 Task: Create a task  Create a data backup and recovery plan for a company's IT infrastructure , assign it to team member softage.5@softage.net in the project AdaptFlow and update the status of the task to  Off Track , set the priority of the task to Medium
Action: Mouse moved to (64, 58)
Screenshot: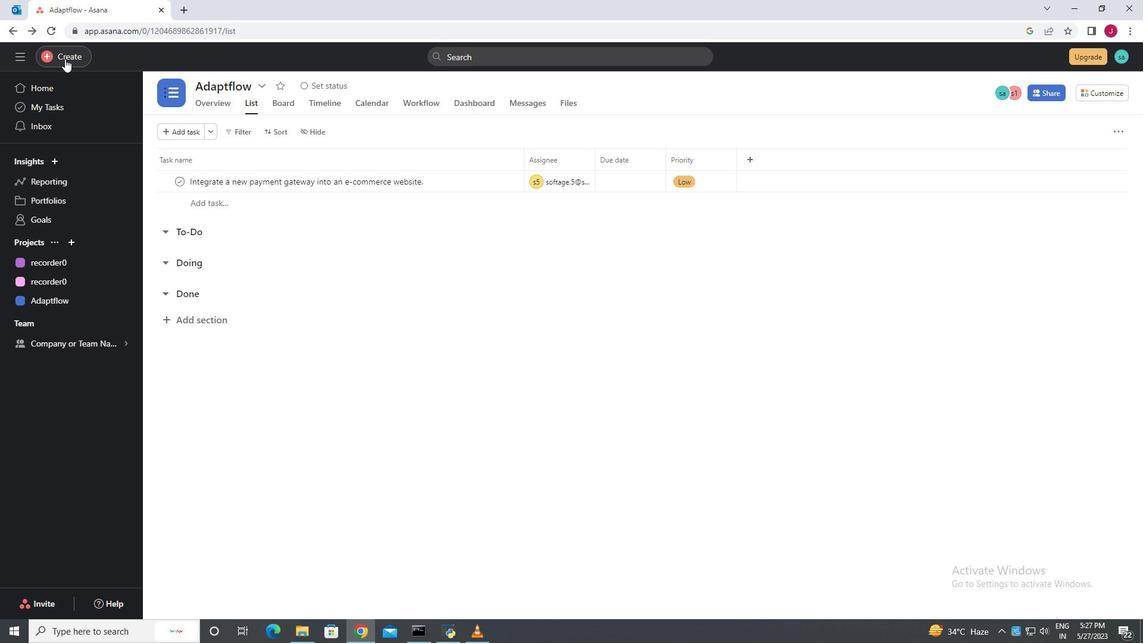 
Action: Mouse pressed left at (64, 58)
Screenshot: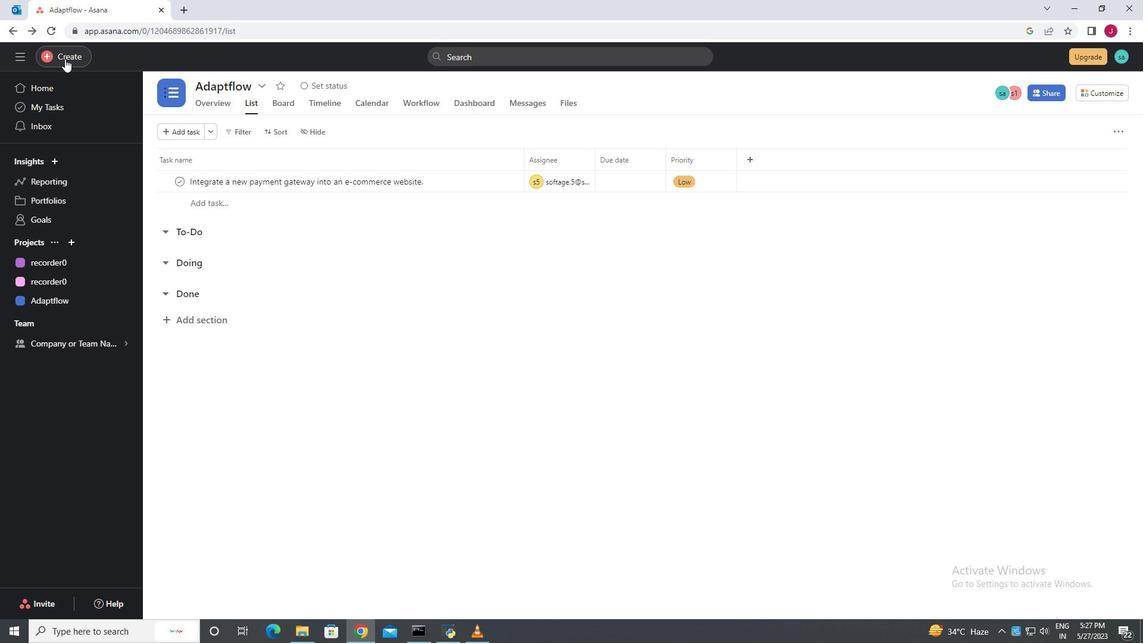 
Action: Mouse moved to (141, 56)
Screenshot: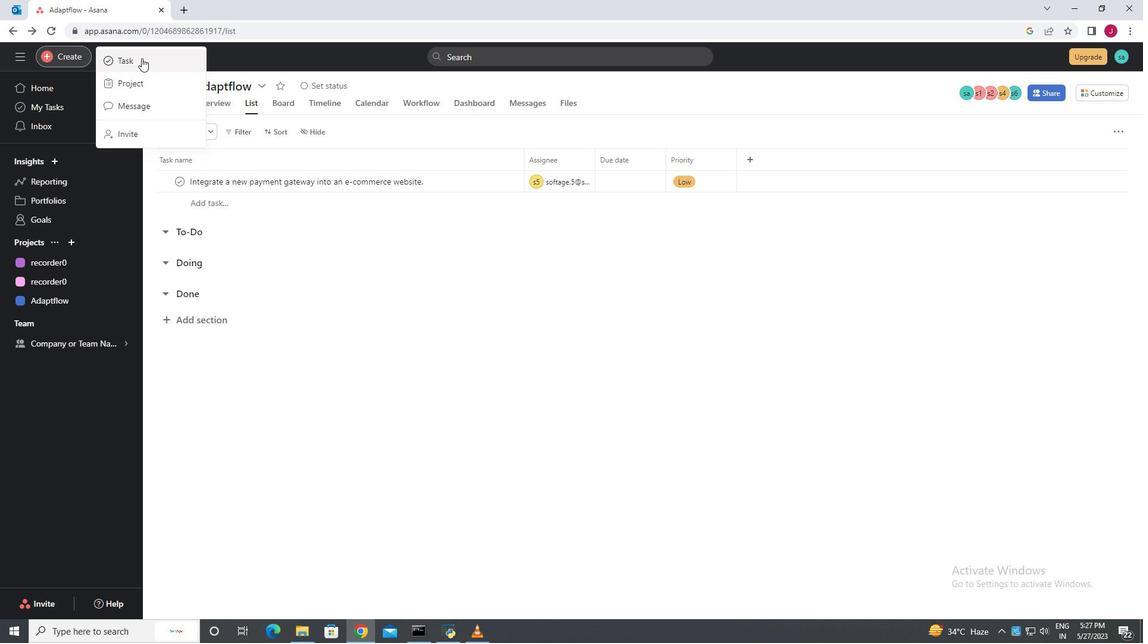 
Action: Mouse pressed left at (141, 56)
Screenshot: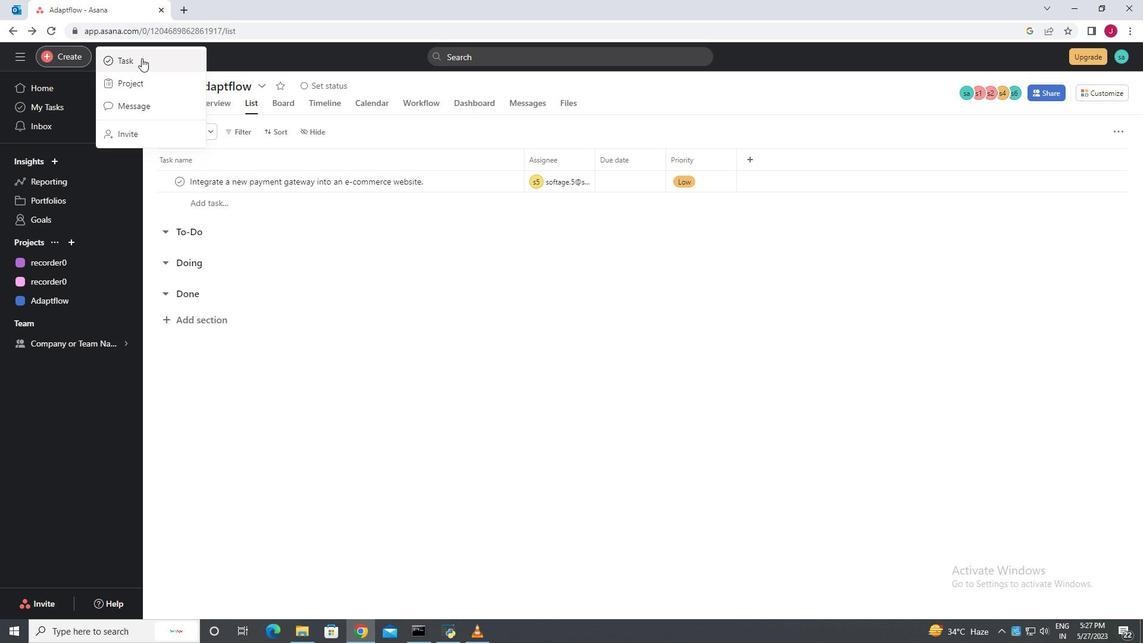 
Action: Mouse moved to (867, 368)
Screenshot: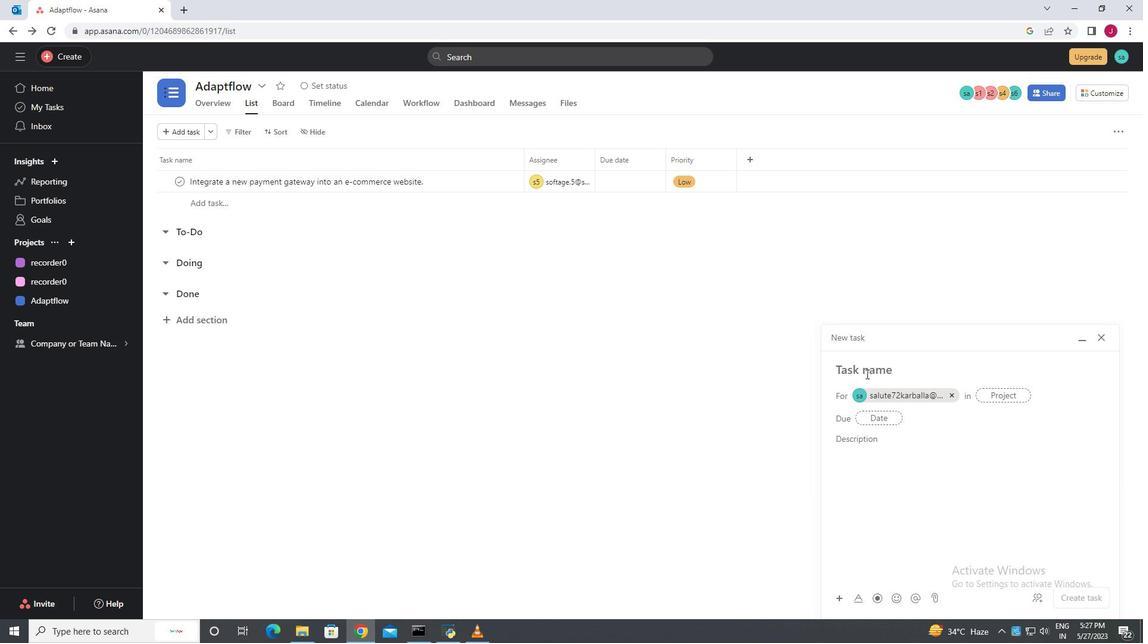 
Action: Mouse pressed left at (867, 368)
Screenshot: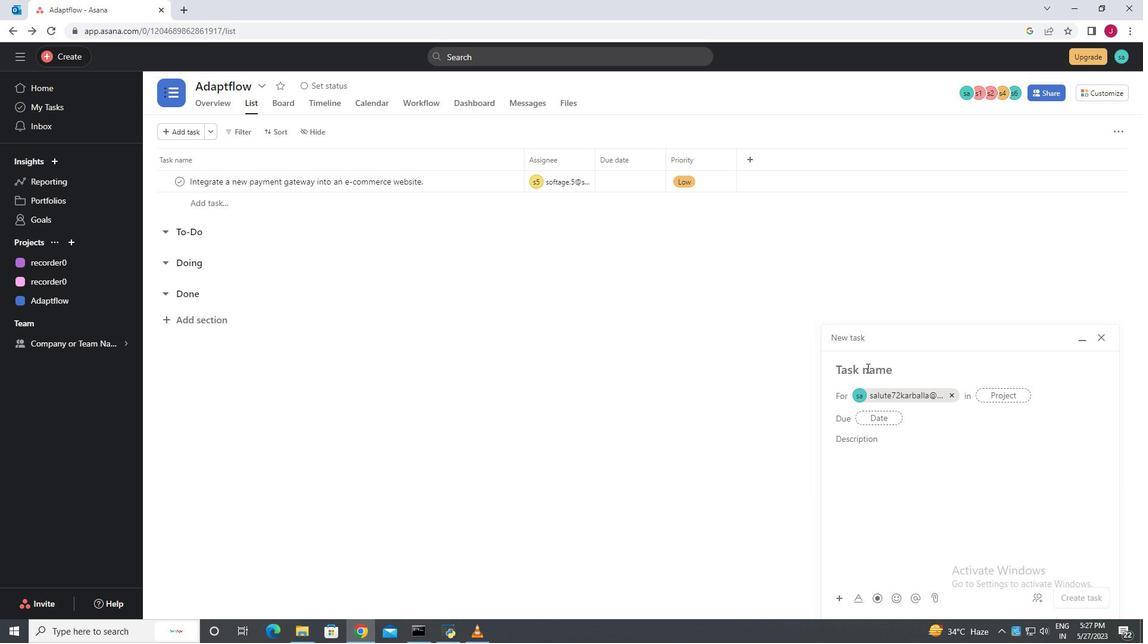 
Action: Key pressed <Key.caps_lock>C<Key.caps_lock>reate<Key.space>a<Key.space>data<Key.space>backp<Key.backspace>up<Key.space>and<Key.space>recovery<Key.space>plan<Key.space>for<Key.space>a<Key.space>company<Key.space><Key.backspace>s<Key.space>
Screenshot: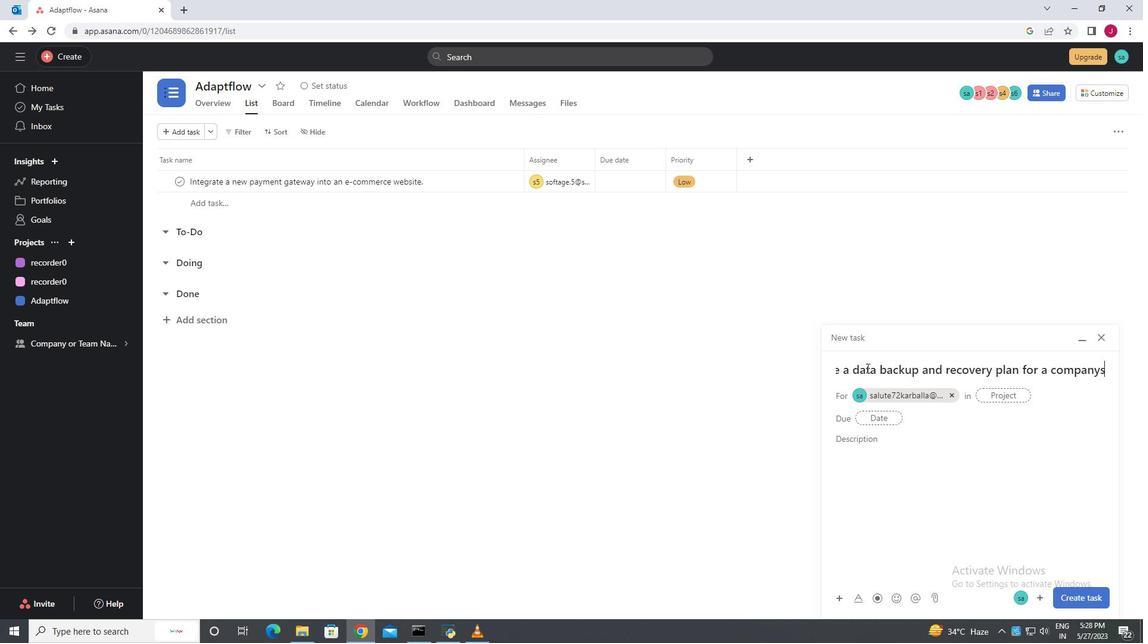 
Action: Mouse moved to (1067, 373)
Screenshot: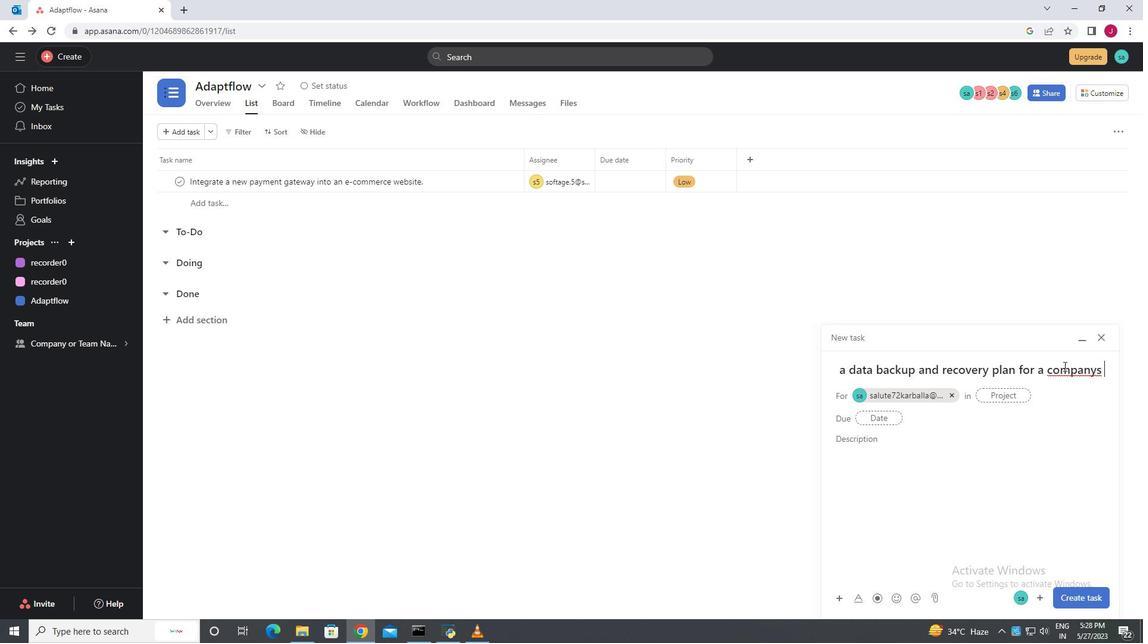 
Action: Mouse pressed right at (1067, 373)
Screenshot: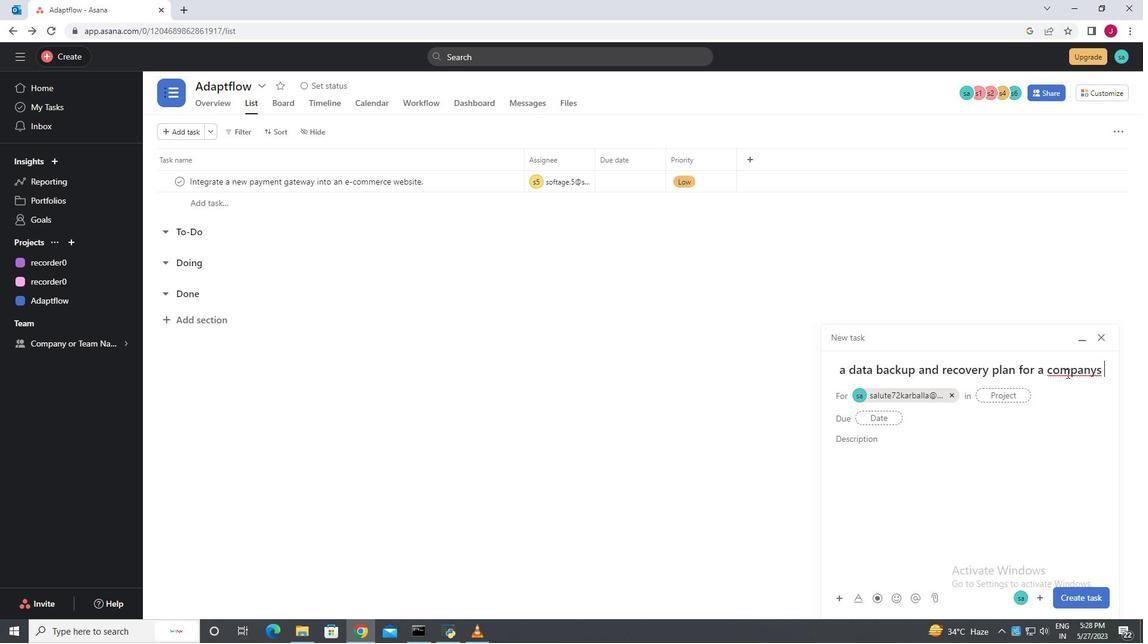 
Action: Mouse moved to (1042, 381)
Screenshot: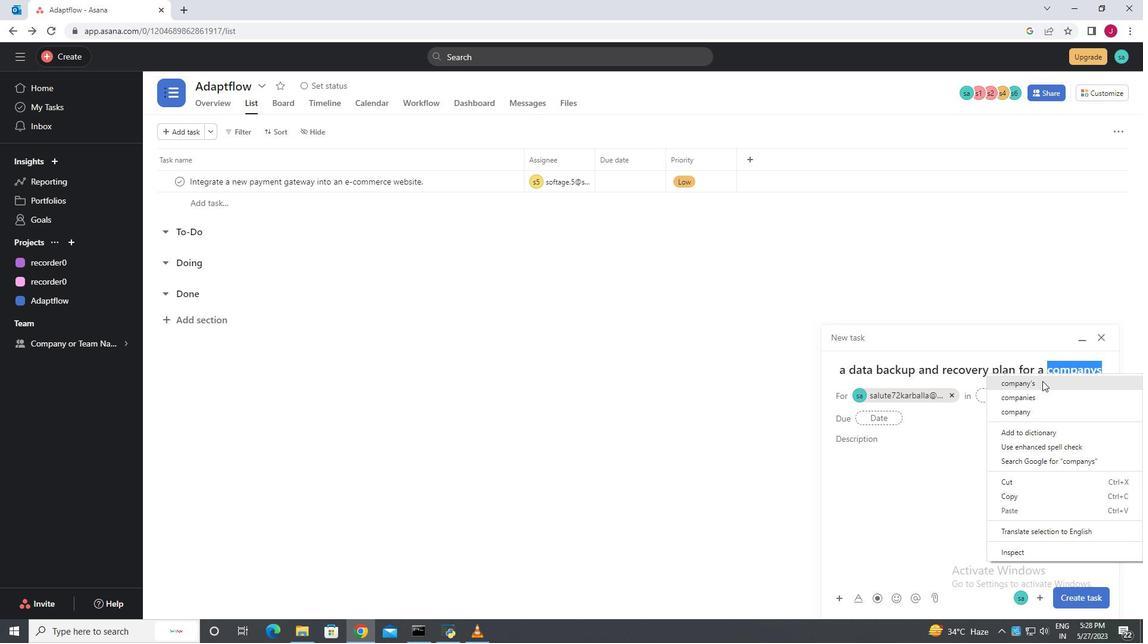 
Action: Mouse pressed left at (1042, 381)
Screenshot: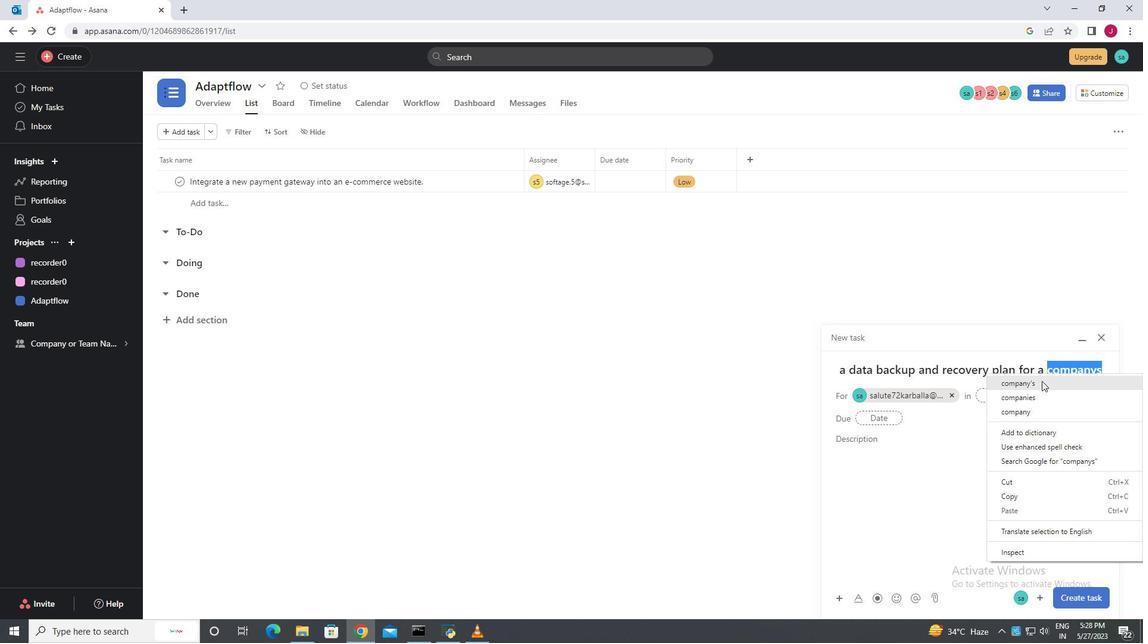 
Action: Key pressed <Key.space><Key.caps_lock>IT<Key.space><Key.caps_lock>infrastructure<Key.space>
Screenshot: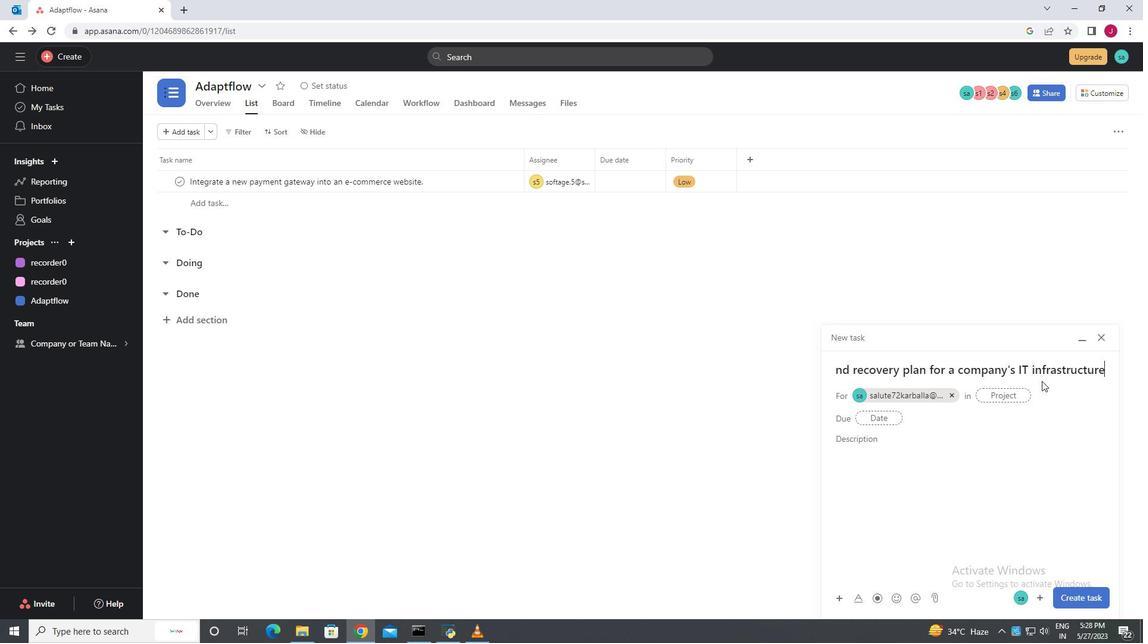 
Action: Mouse moved to (952, 395)
Screenshot: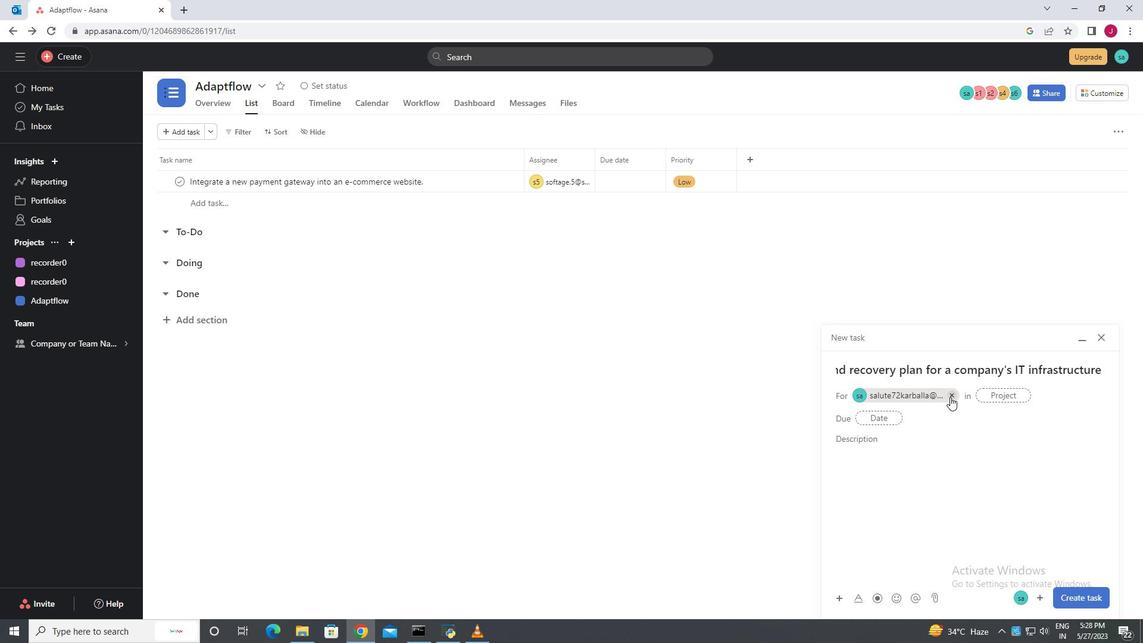 
Action: Mouse pressed left at (952, 395)
Screenshot: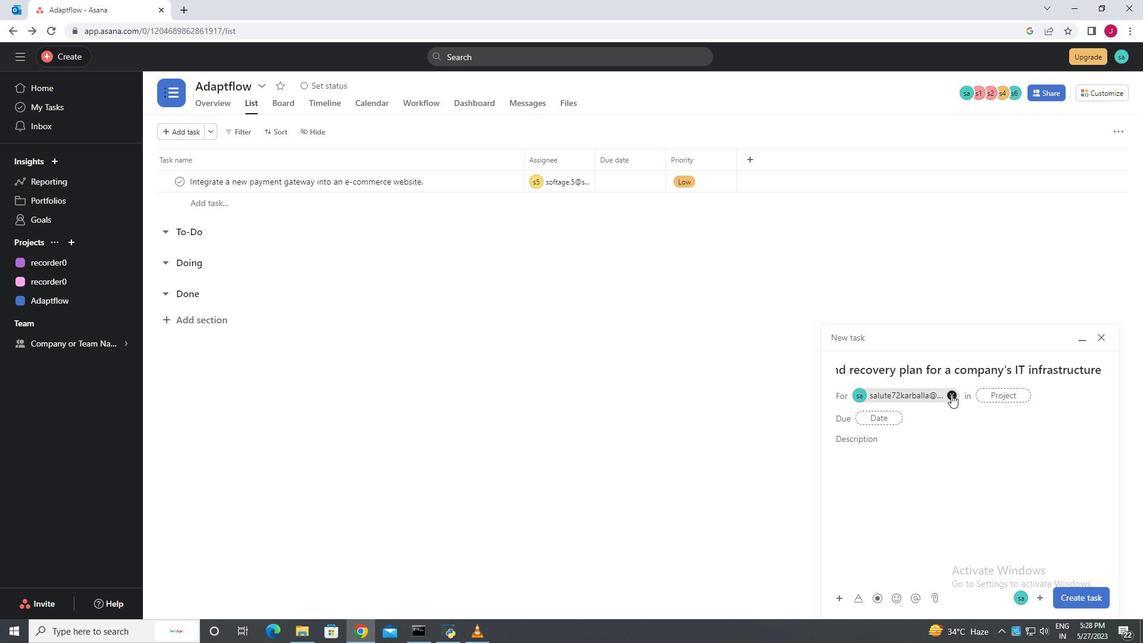 
Action: Mouse moved to (886, 394)
Screenshot: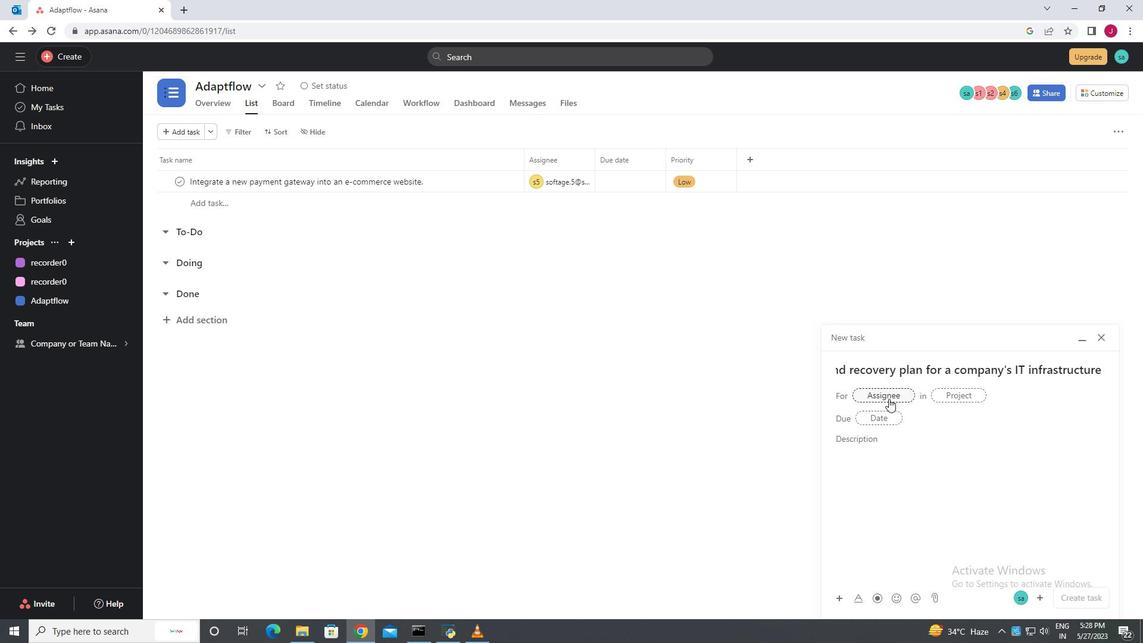 
Action: Mouse pressed left at (886, 394)
Screenshot: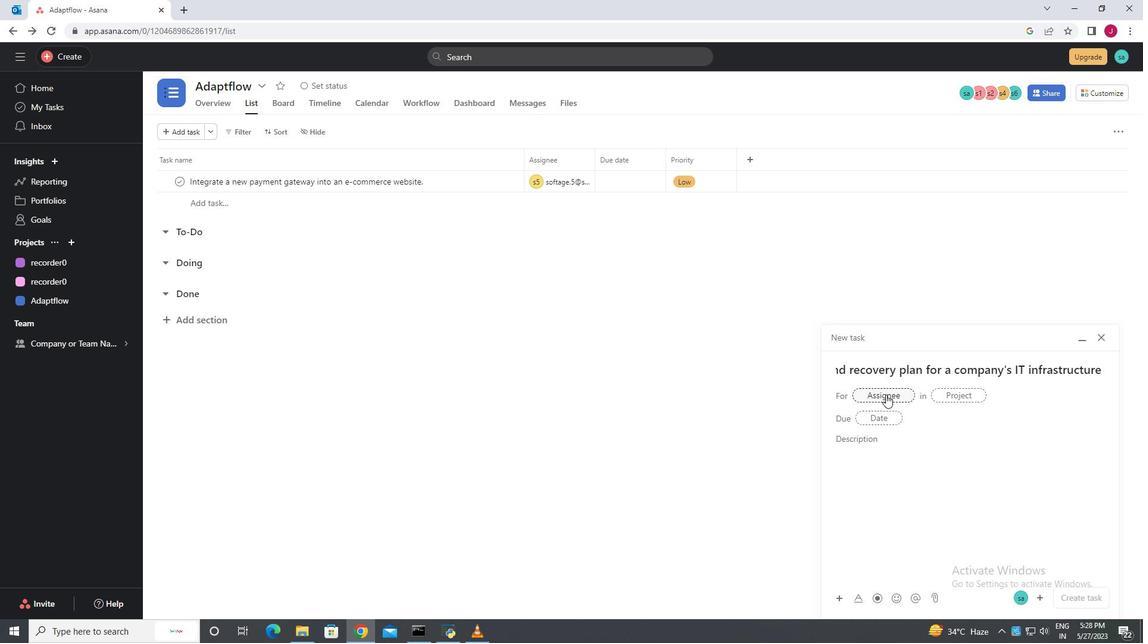 
Action: Key pressed softage.5
Screenshot: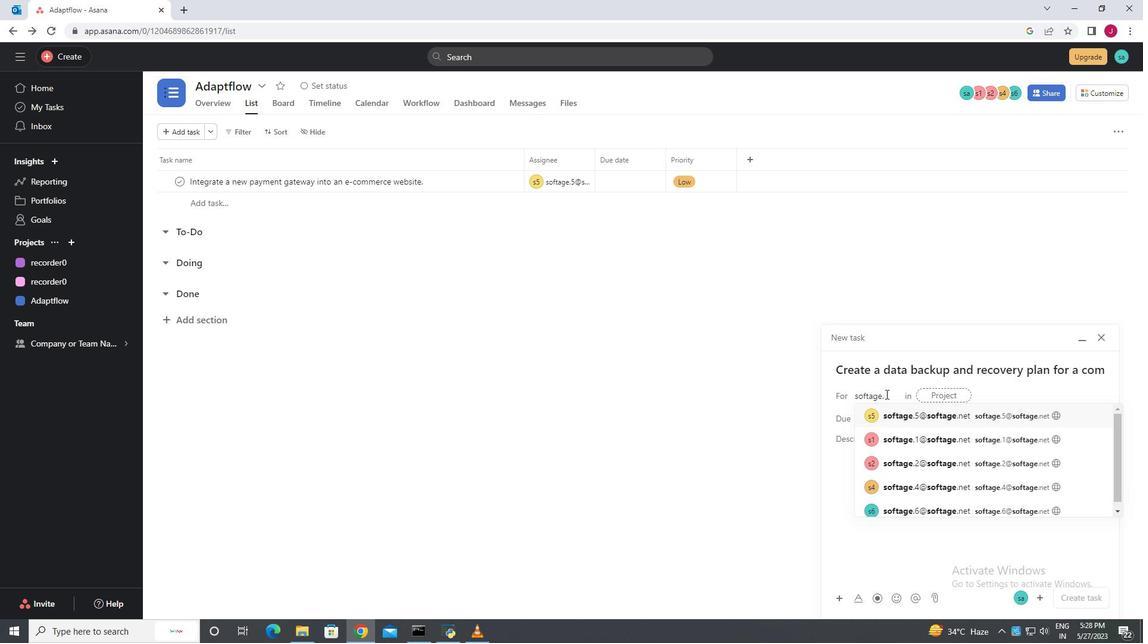 
Action: Mouse moved to (937, 419)
Screenshot: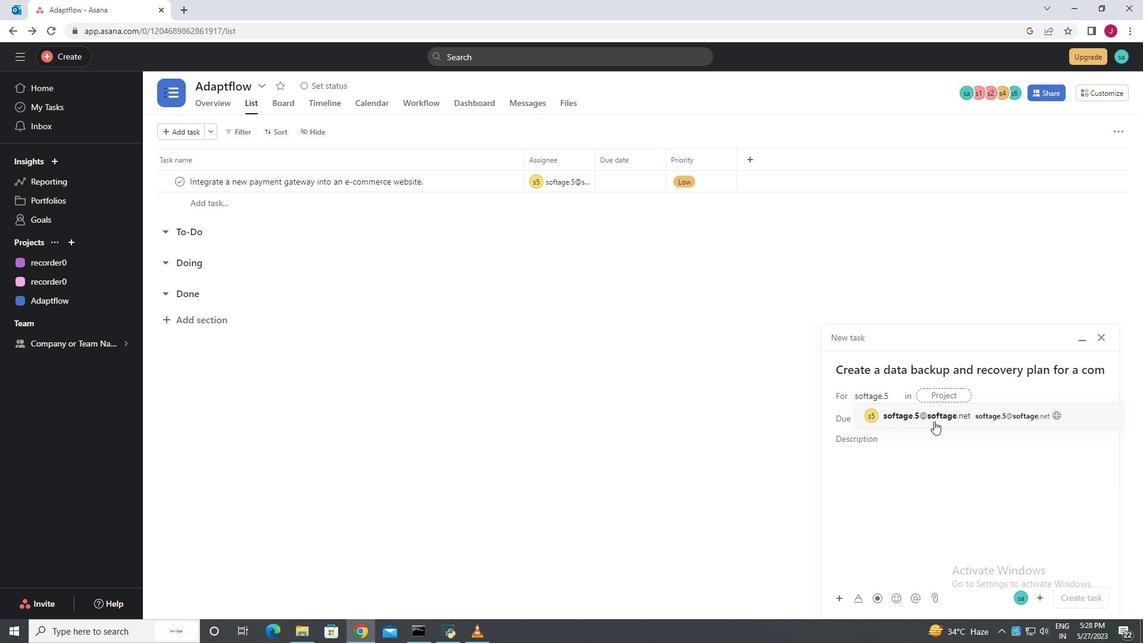 
Action: Mouse pressed left at (937, 419)
Screenshot: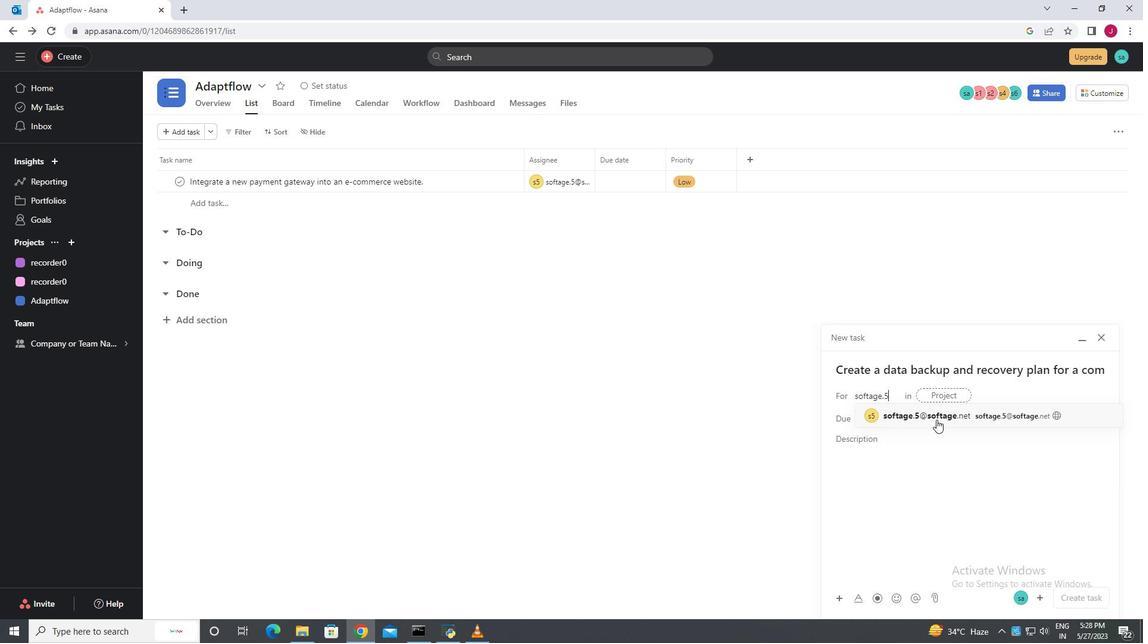 
Action: Mouse moved to (750, 418)
Screenshot: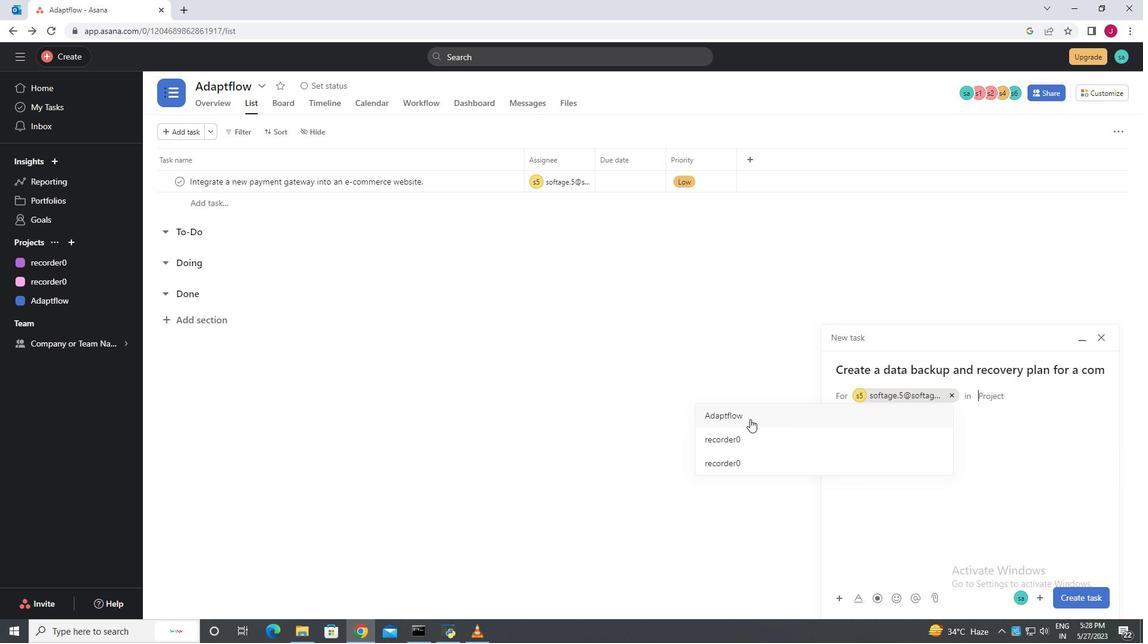 
Action: Mouse pressed left at (750, 418)
Screenshot: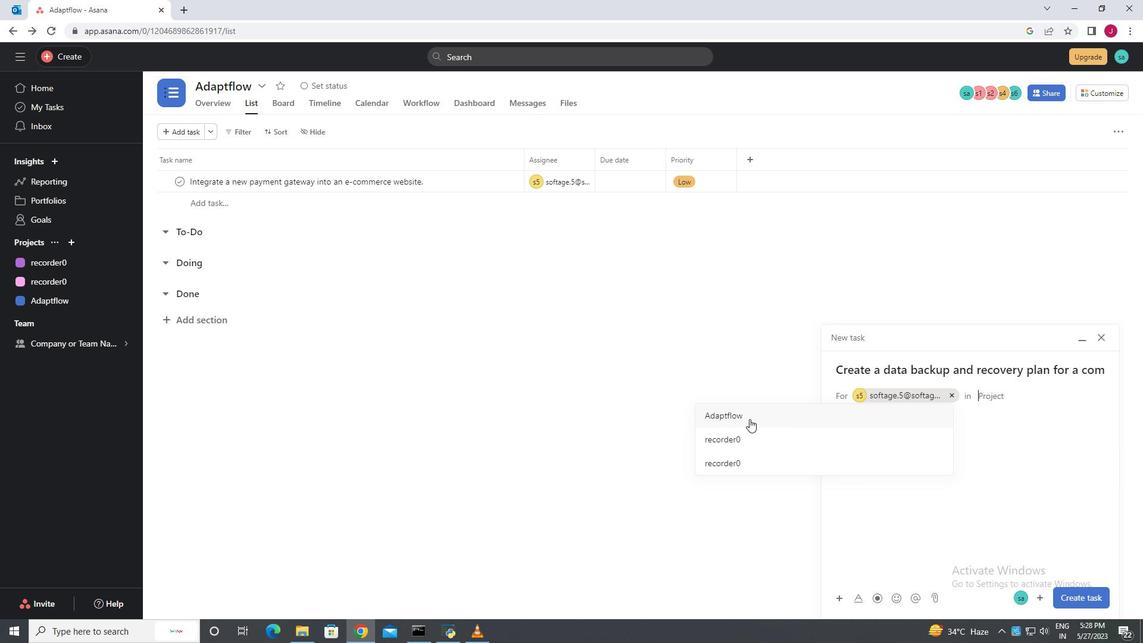 
Action: Mouse moved to (898, 443)
Screenshot: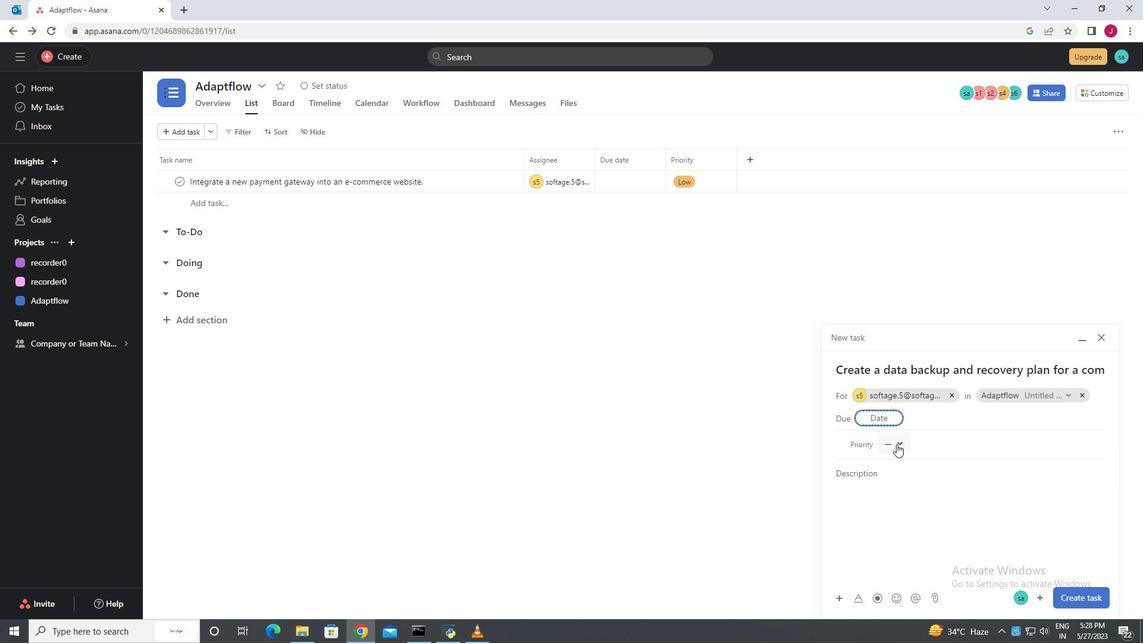 
Action: Mouse pressed left at (898, 443)
Screenshot: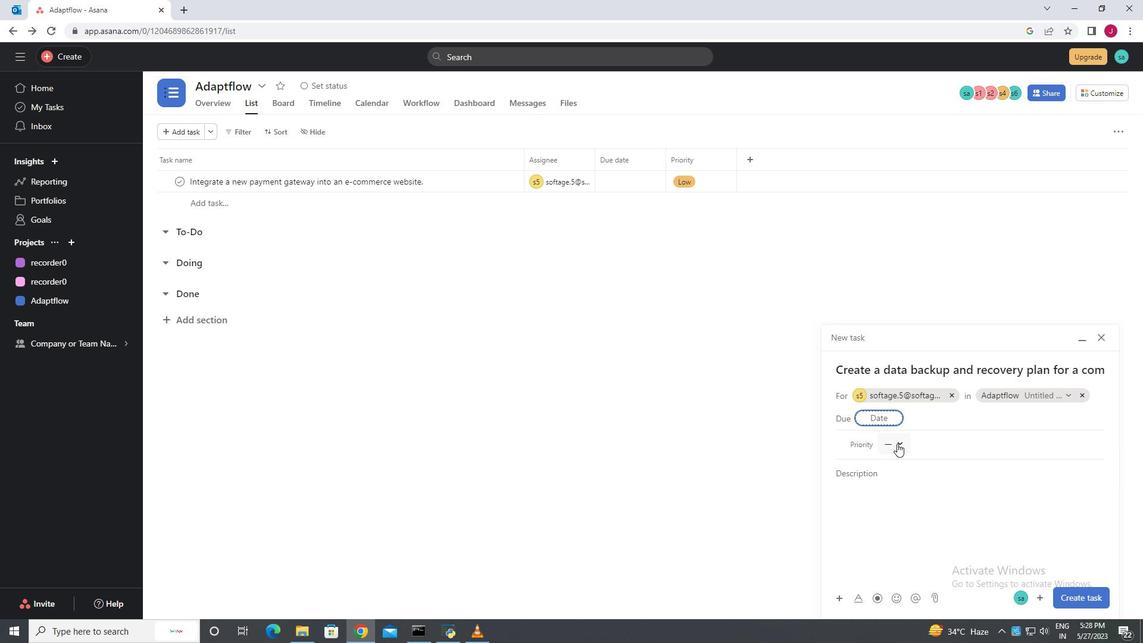 
Action: Mouse moved to (922, 502)
Screenshot: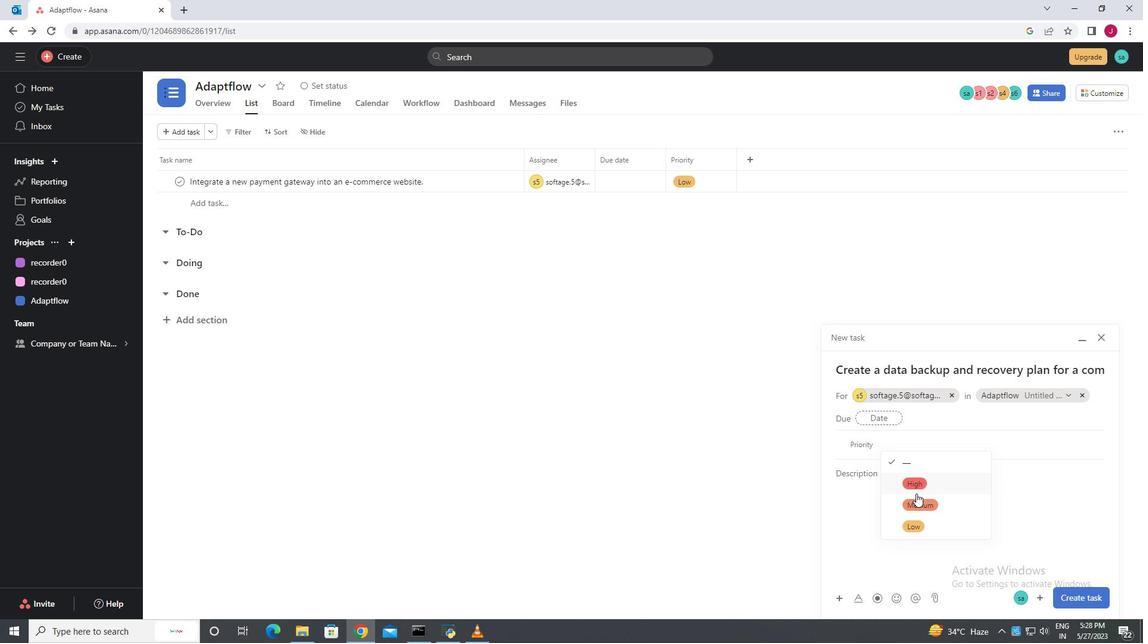 
Action: Mouse pressed left at (922, 502)
Screenshot: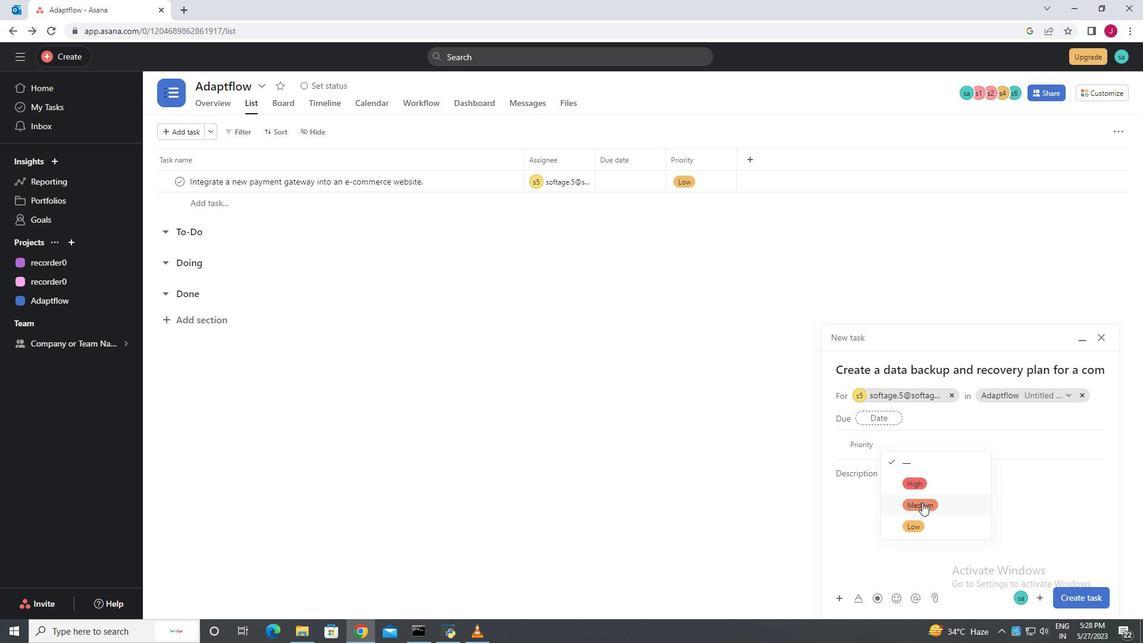 
Action: Mouse moved to (1019, 601)
Screenshot: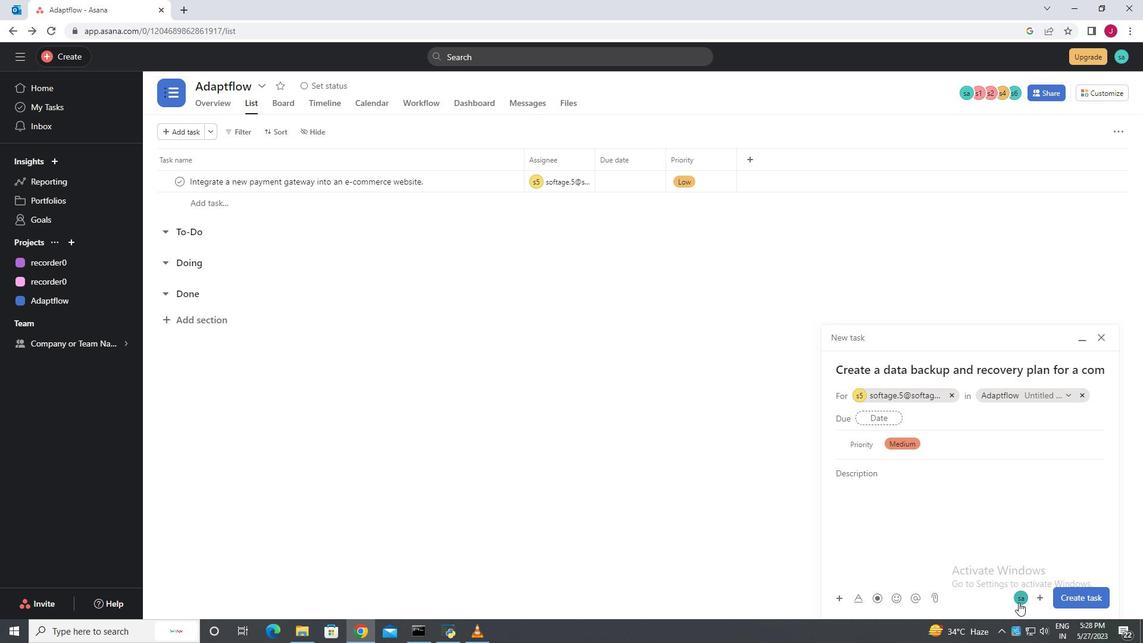 
Action: Mouse pressed left at (1019, 601)
Screenshot: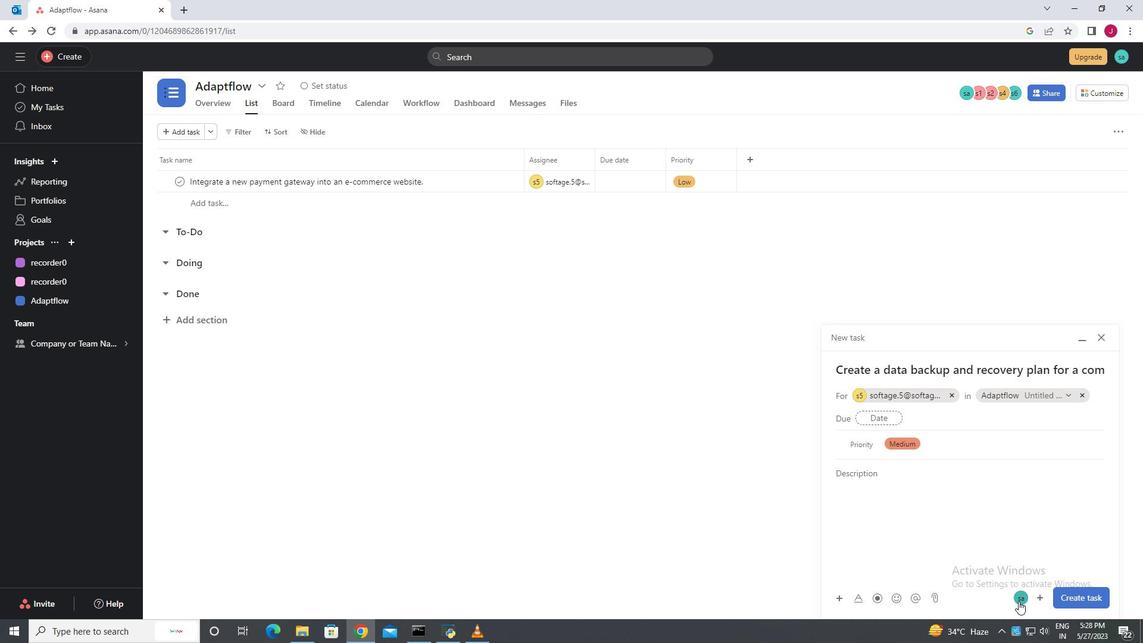 
Action: Mouse moved to (984, 598)
Screenshot: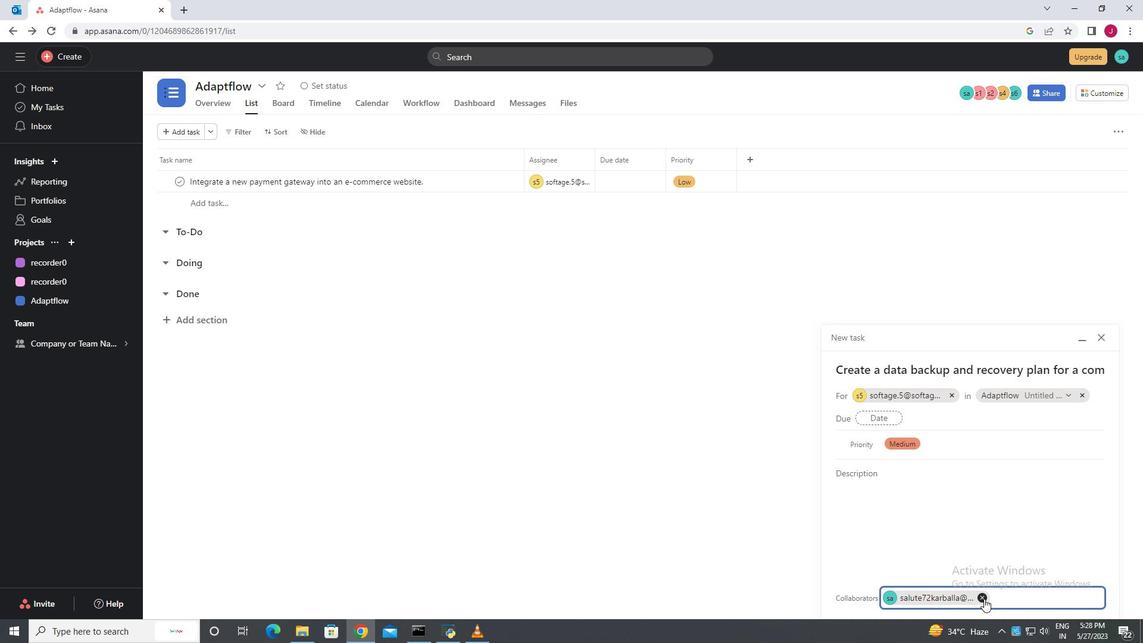 
Action: Mouse pressed left at (984, 598)
Screenshot: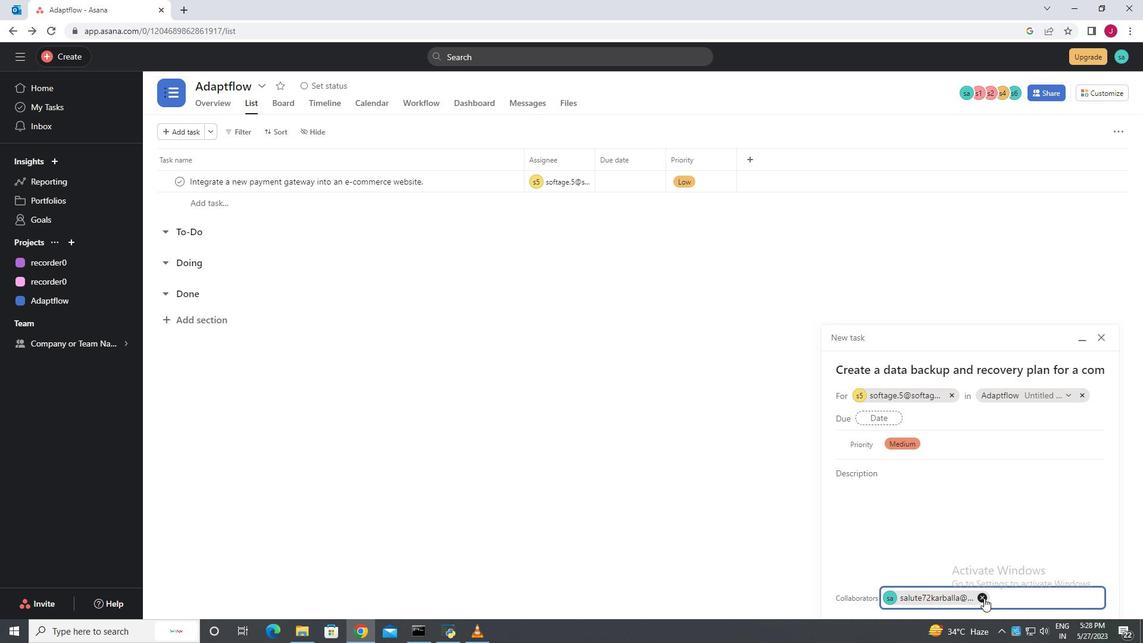 
Action: Key pressed softage.5
Screenshot: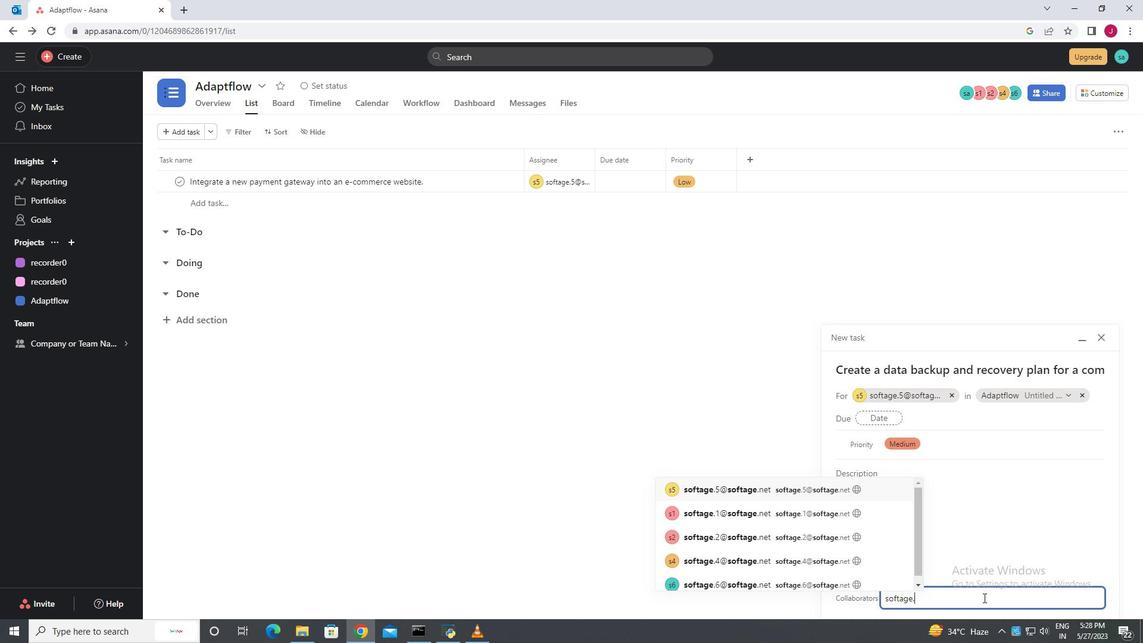 
Action: Mouse moved to (748, 580)
Screenshot: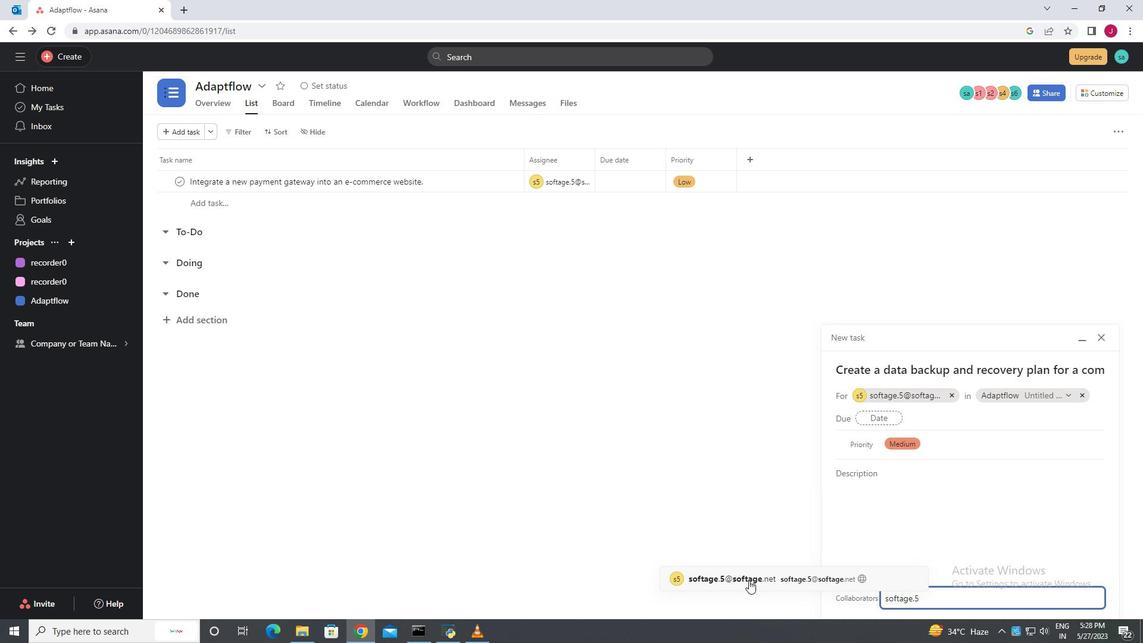 
Action: Mouse pressed left at (748, 580)
Screenshot: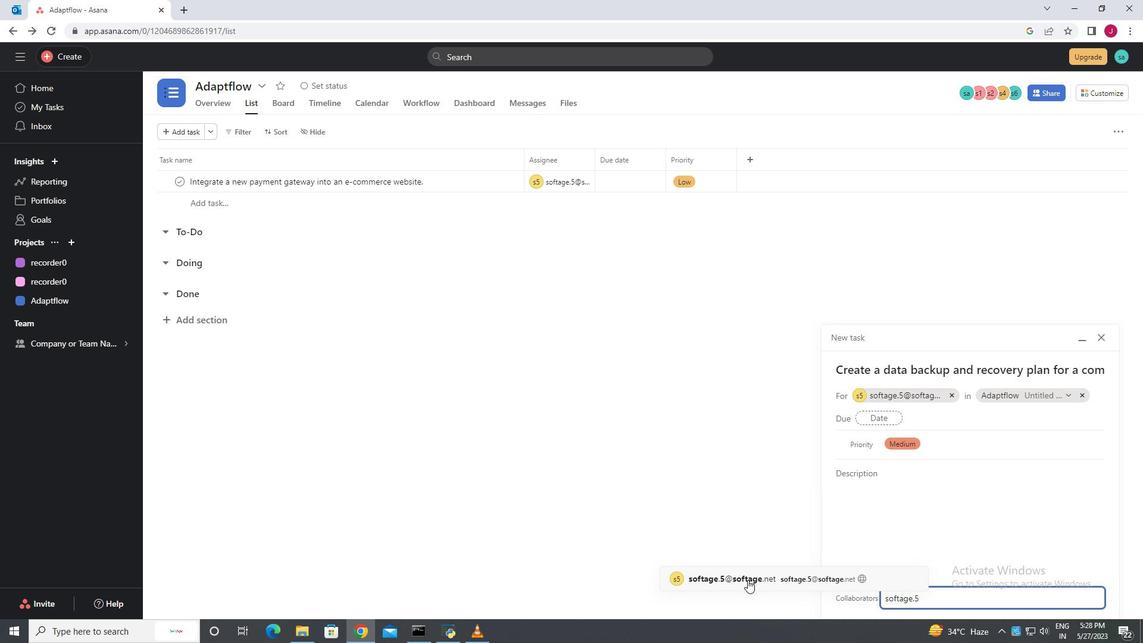 
Action: Mouse moved to (1052, 491)
Screenshot: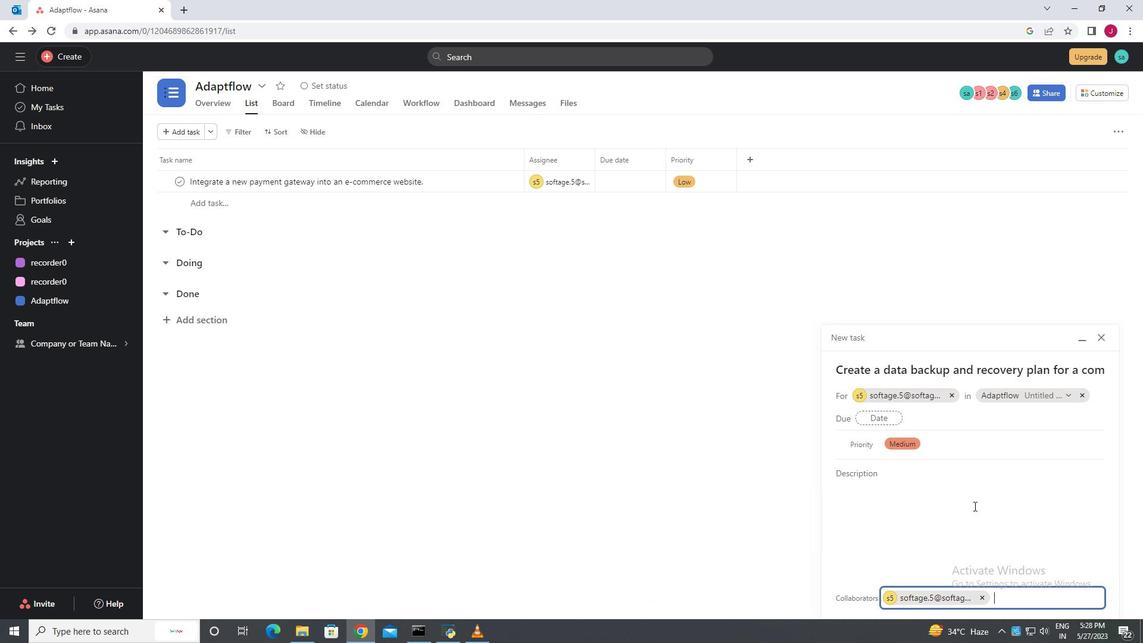 
Action: Mouse pressed left at (1052, 491)
Screenshot: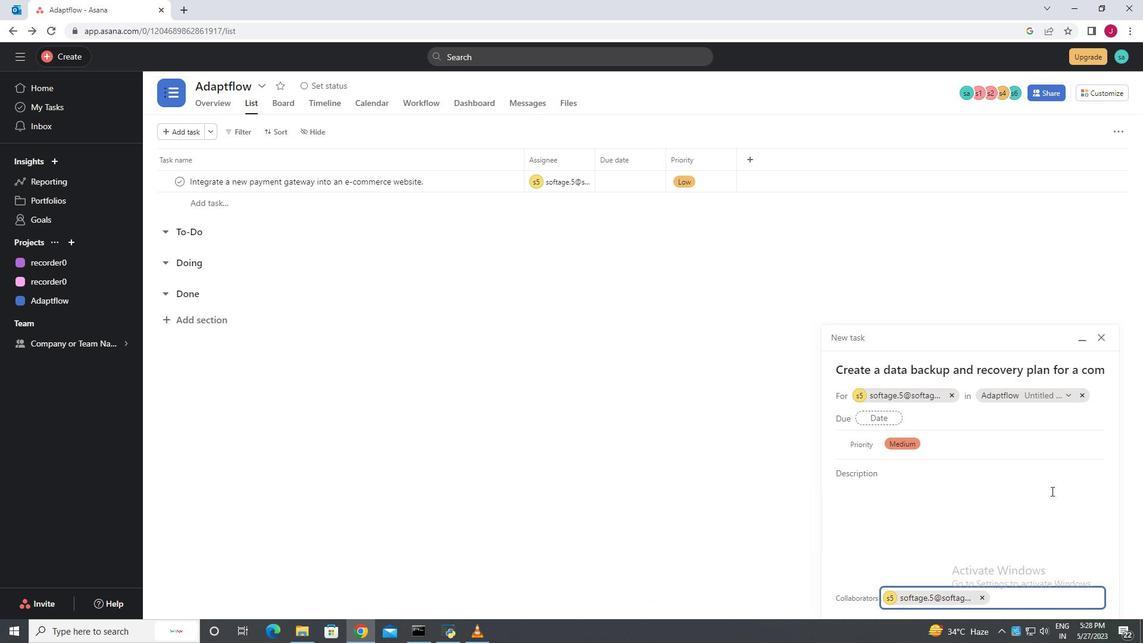 
Action: Mouse moved to (1084, 594)
Screenshot: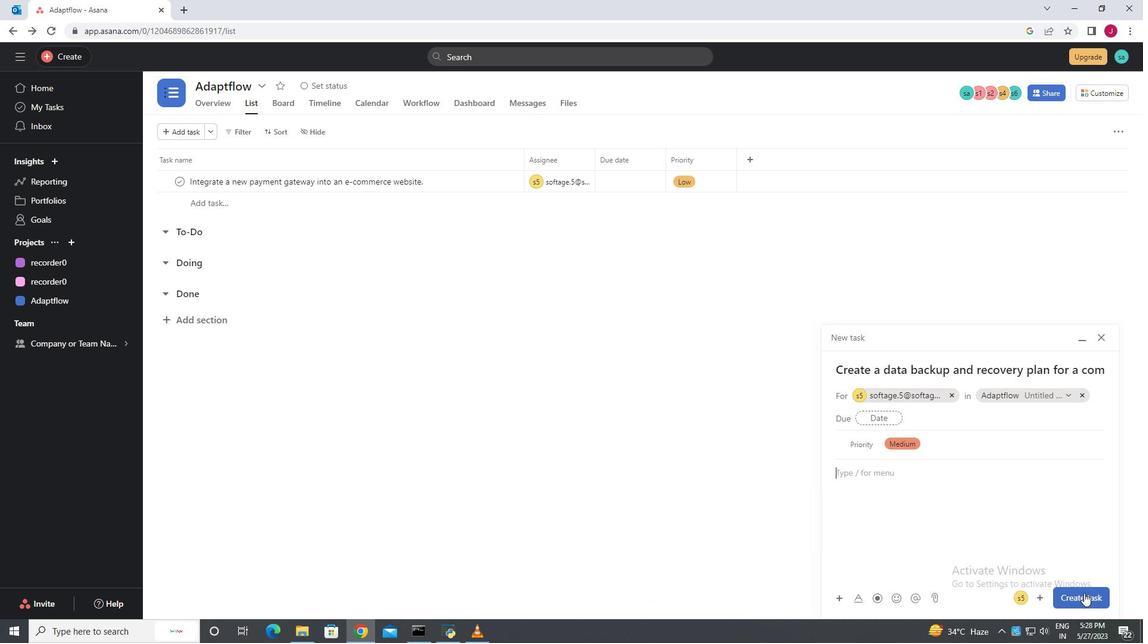 
Action: Mouse pressed left at (1084, 594)
Screenshot: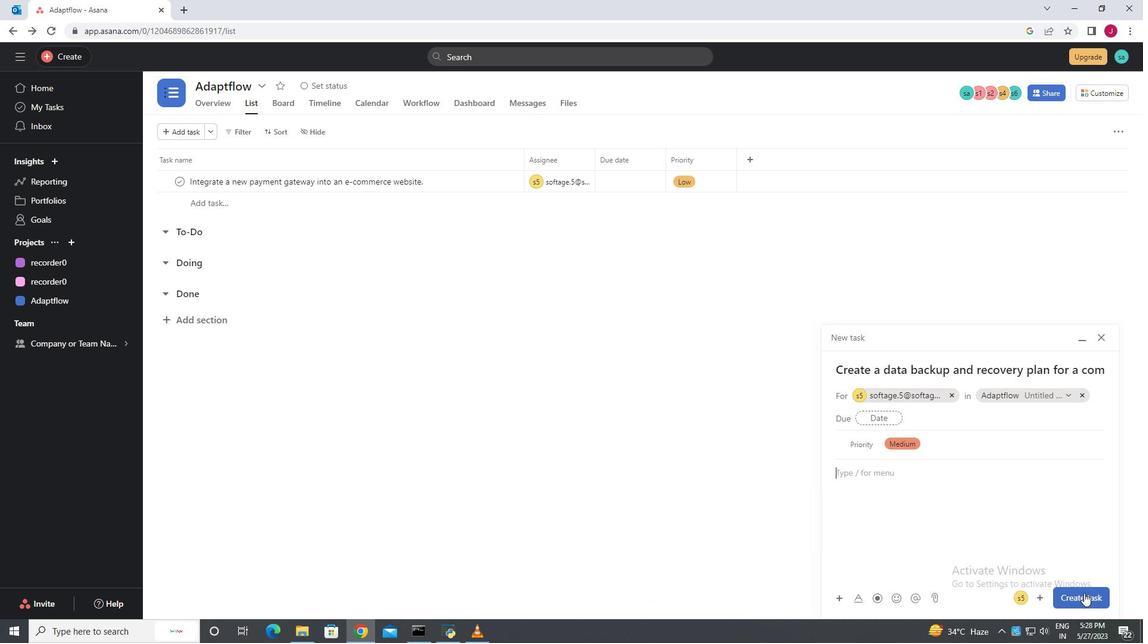 
Action: Mouse moved to (927, 514)
Screenshot: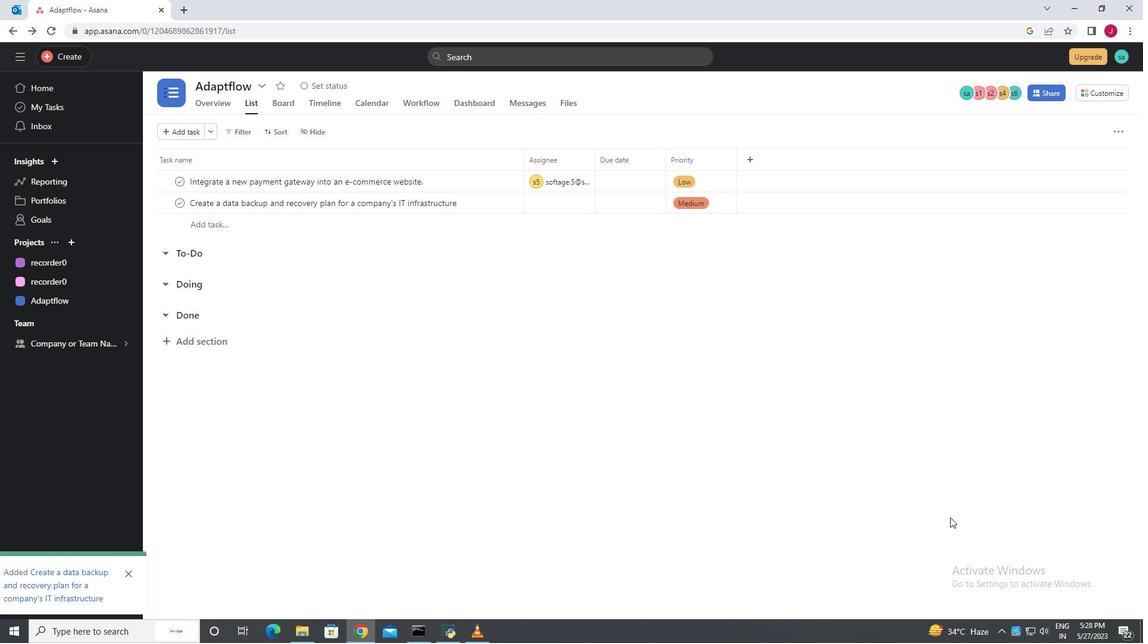 
